 Task: Create a section DevOps Automation Sprint and in the section, add a milestone Chatbot Integration in the project Wizardry.
Action: Mouse moved to (47, 432)
Screenshot: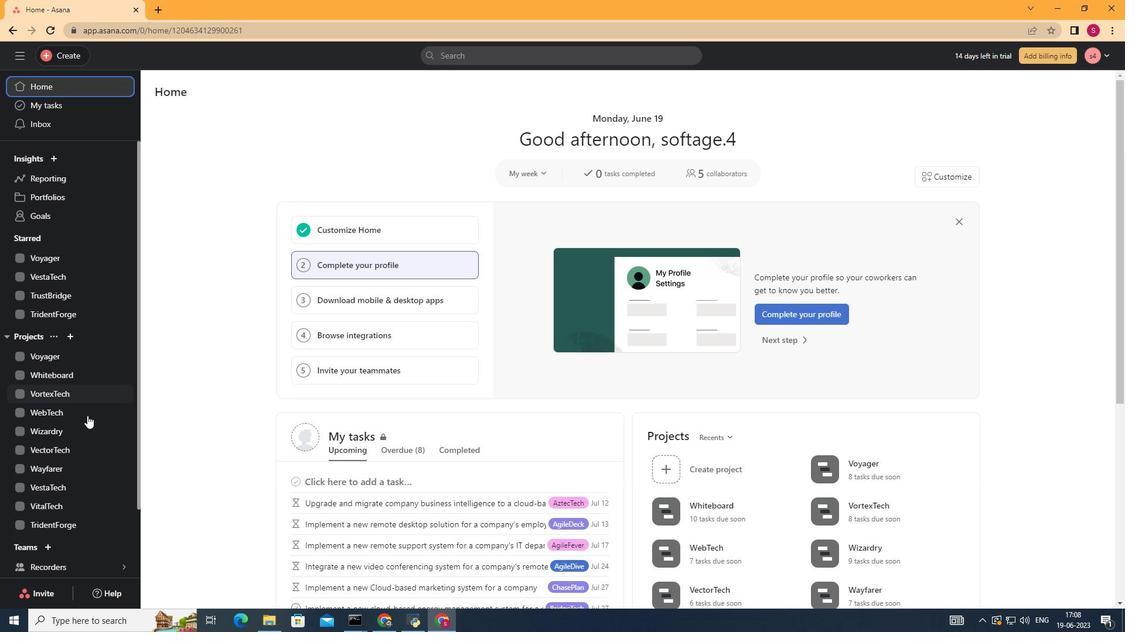 
Action: Mouse pressed left at (47, 432)
Screenshot: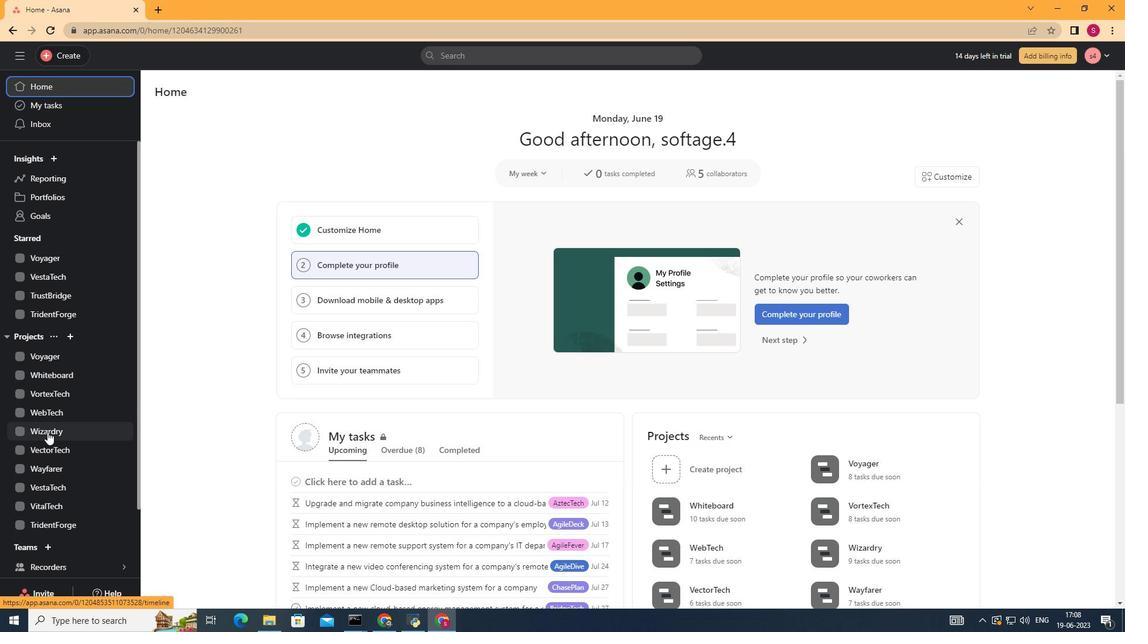 
Action: Mouse moved to (191, 559)
Screenshot: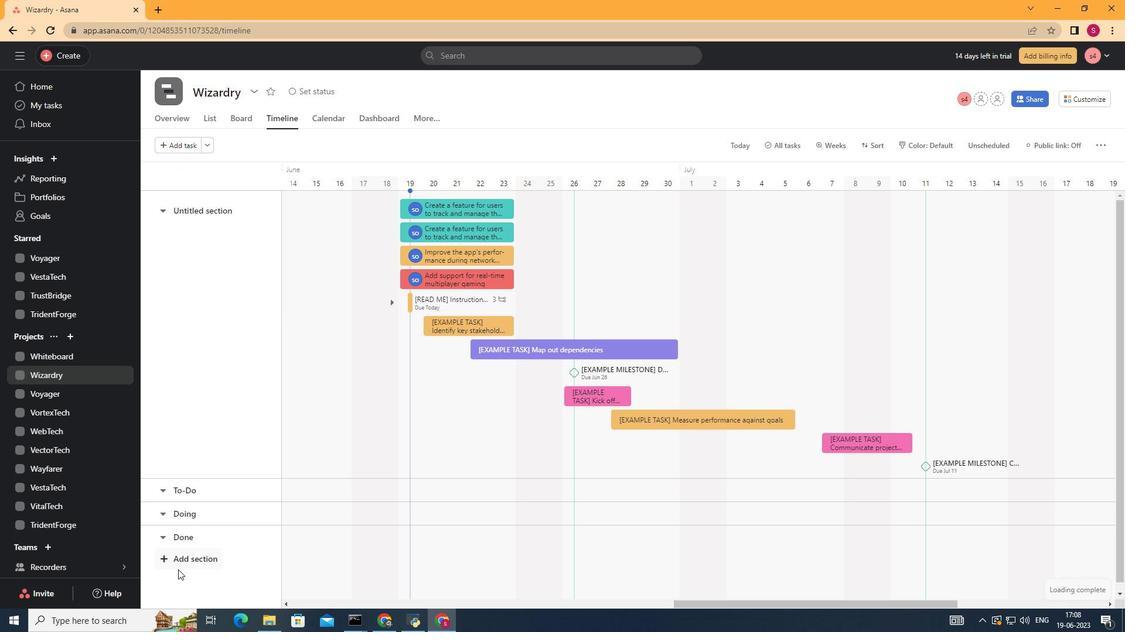 
Action: Mouse pressed left at (191, 559)
Screenshot: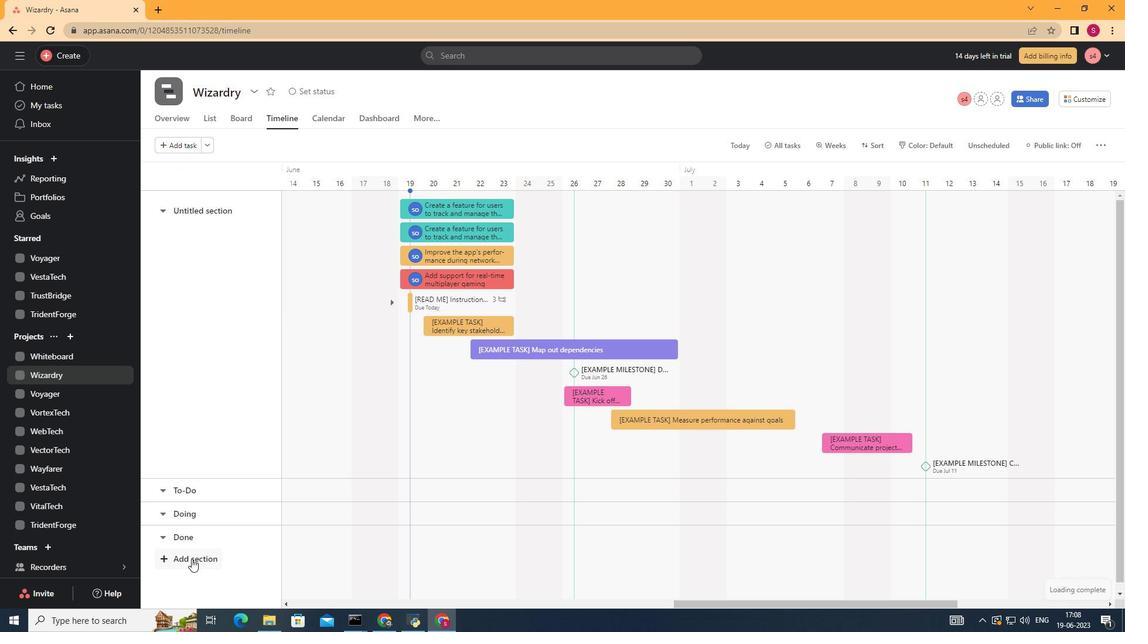 
Action: Mouse moved to (193, 549)
Screenshot: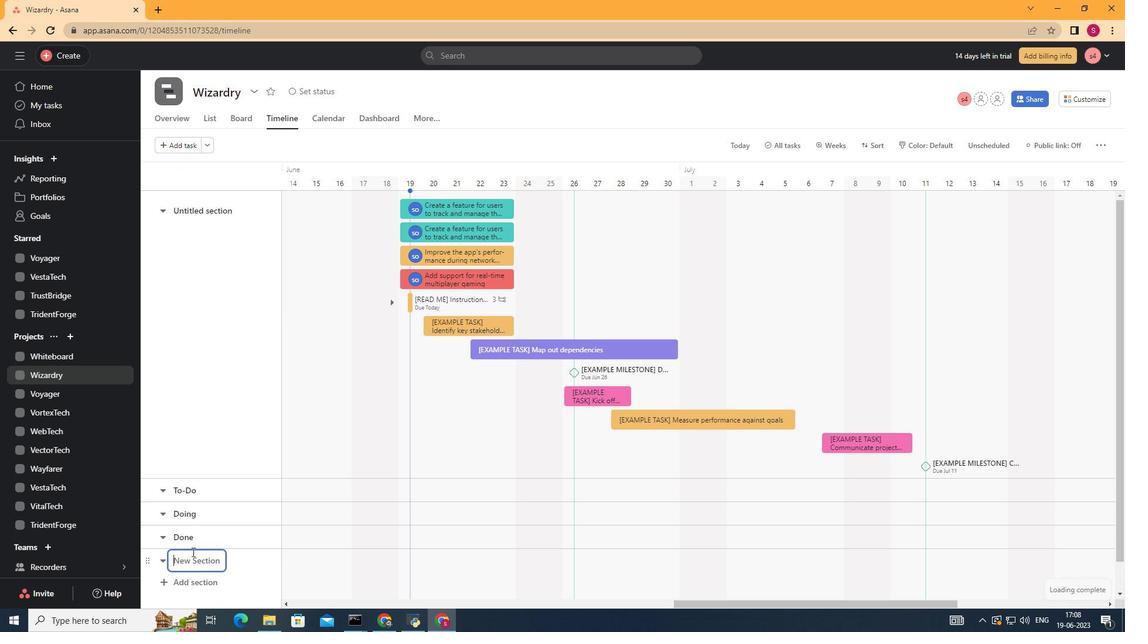 
Action: Key pressed <Key.shift>Dev<Key.shift>Ops<Key.space><Key.shift>Automation<Key.space><Key.shift>Sprint<Key.enter>
Screenshot: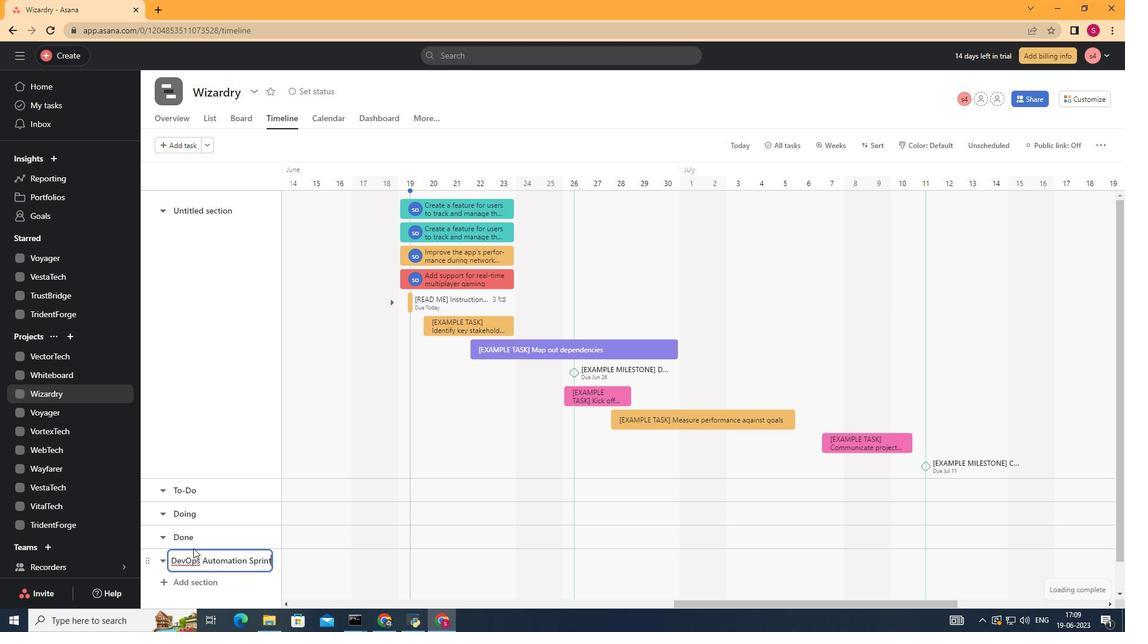 
Action: Mouse moved to (335, 561)
Screenshot: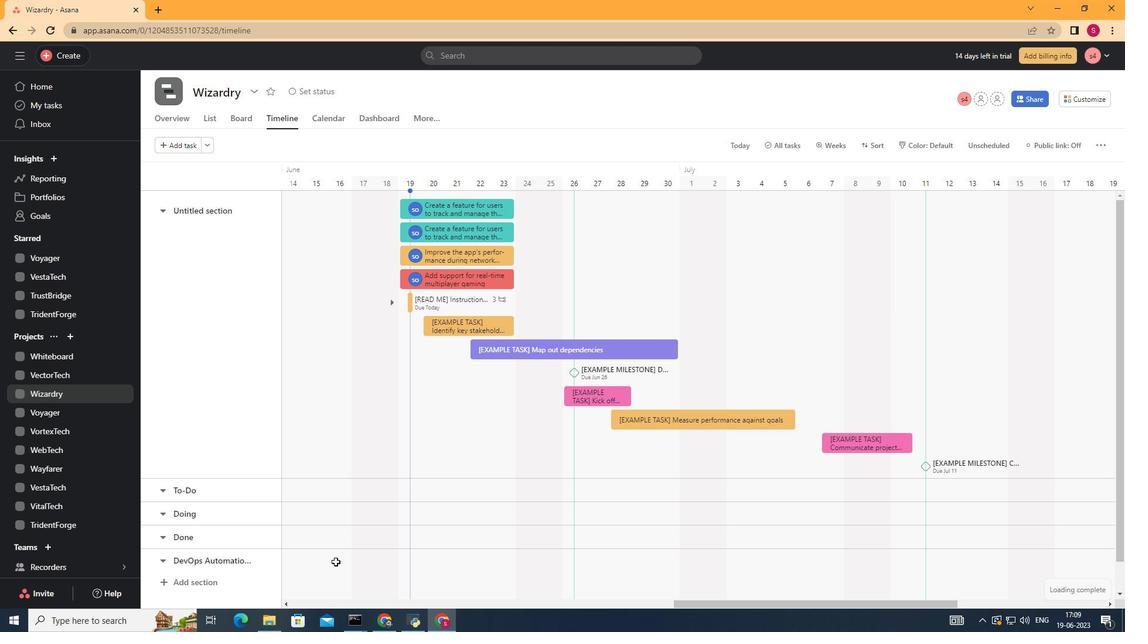 
Action: Mouse pressed left at (335, 561)
Screenshot: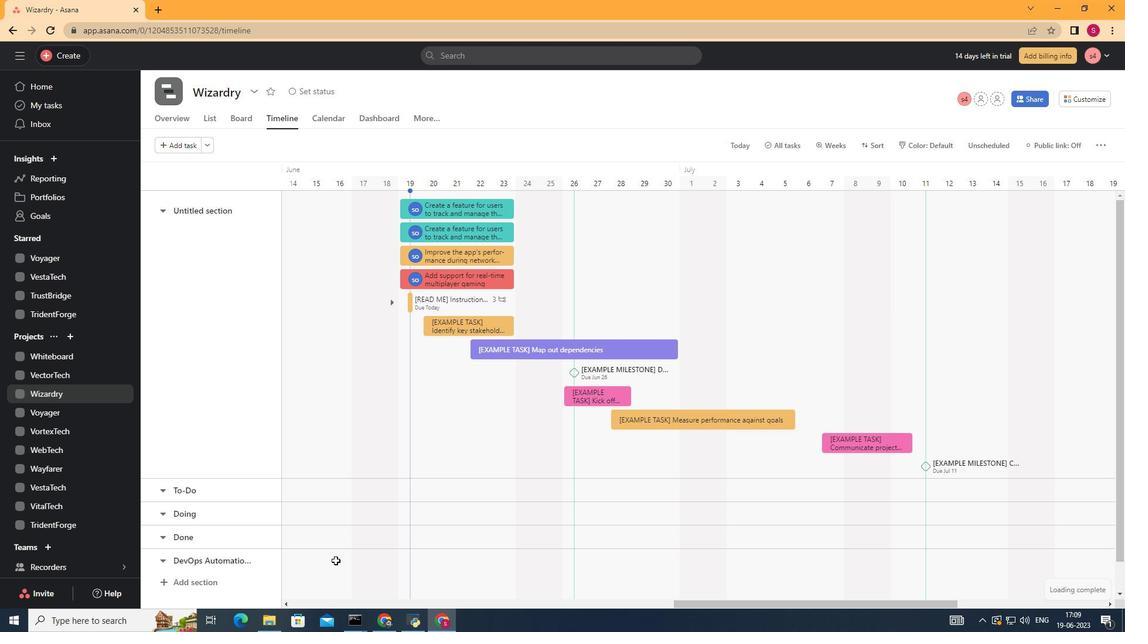 
Action: Mouse moved to (334, 561)
Screenshot: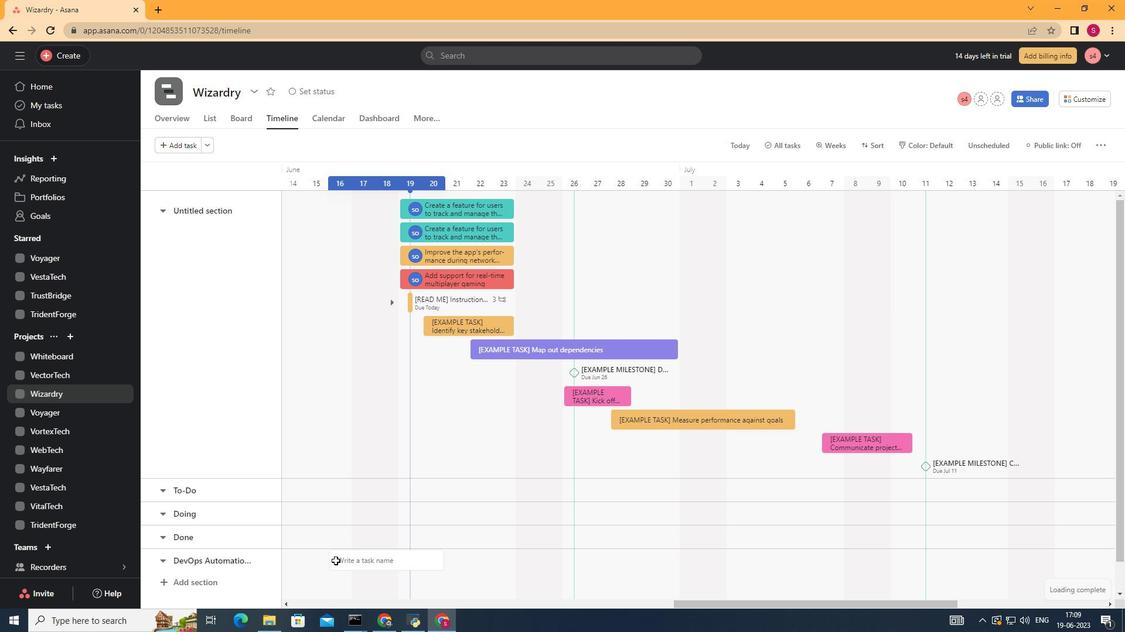 
Action: Key pressed <Key.shift><Key.shift><Key.shift><Key.shift><Key.shift><Key.shift><Key.shift><Key.shift><Key.shift><Key.shift><Key.shift><Key.shift><Key.shift><Key.shift><Key.shift><Key.shift><Key.shift><Key.shift><Key.shift><Key.shift><Key.shift><Key.shift>Chatbot<Key.space><Key.shift>Integration<Key.enter>
Screenshot: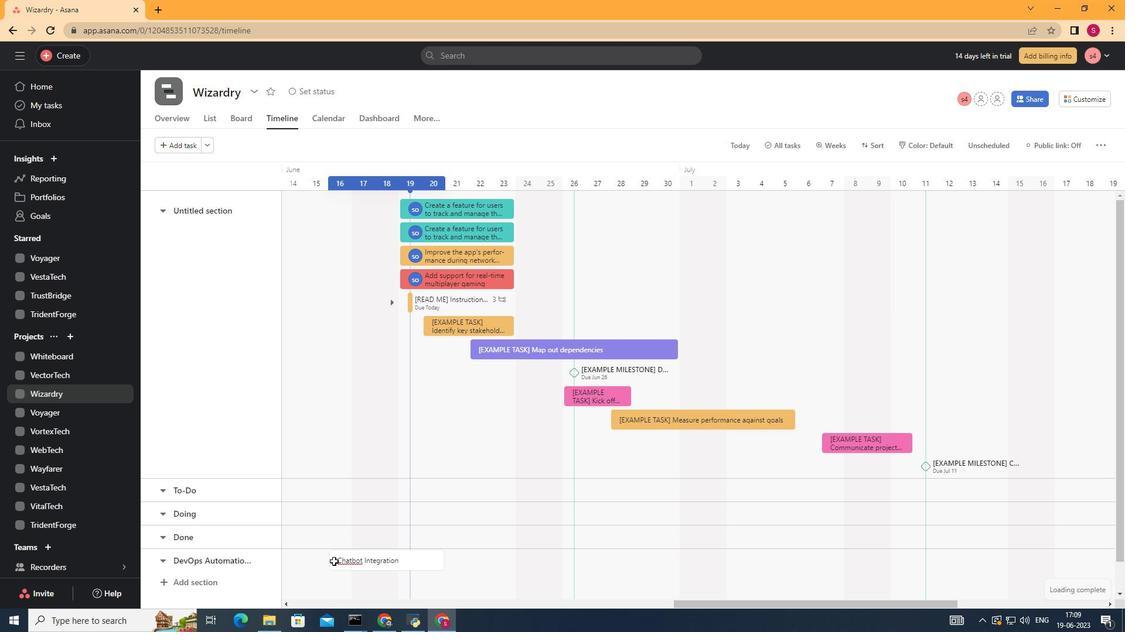 
Action: Mouse moved to (372, 563)
Screenshot: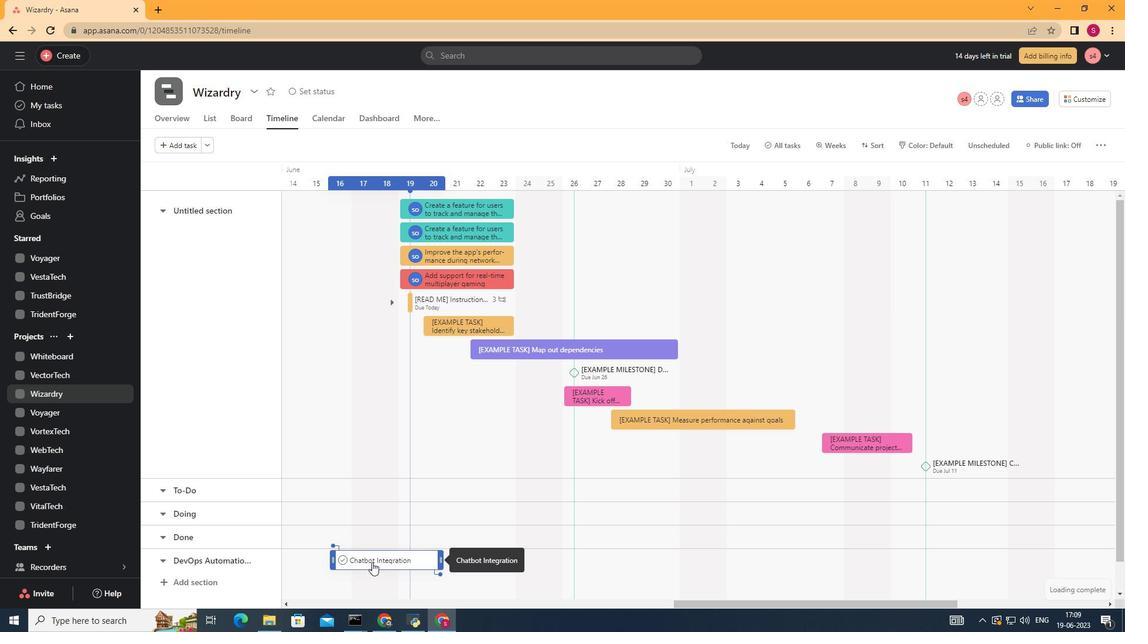 
Action: Mouse pressed right at (372, 563)
Screenshot: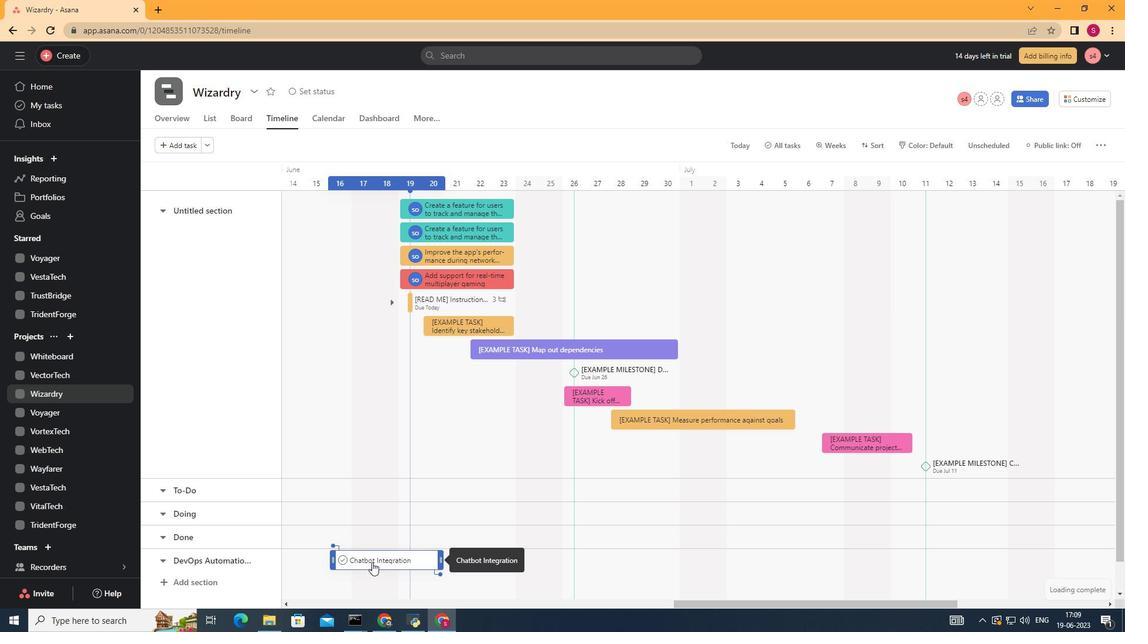 
Action: Mouse moved to (424, 505)
Screenshot: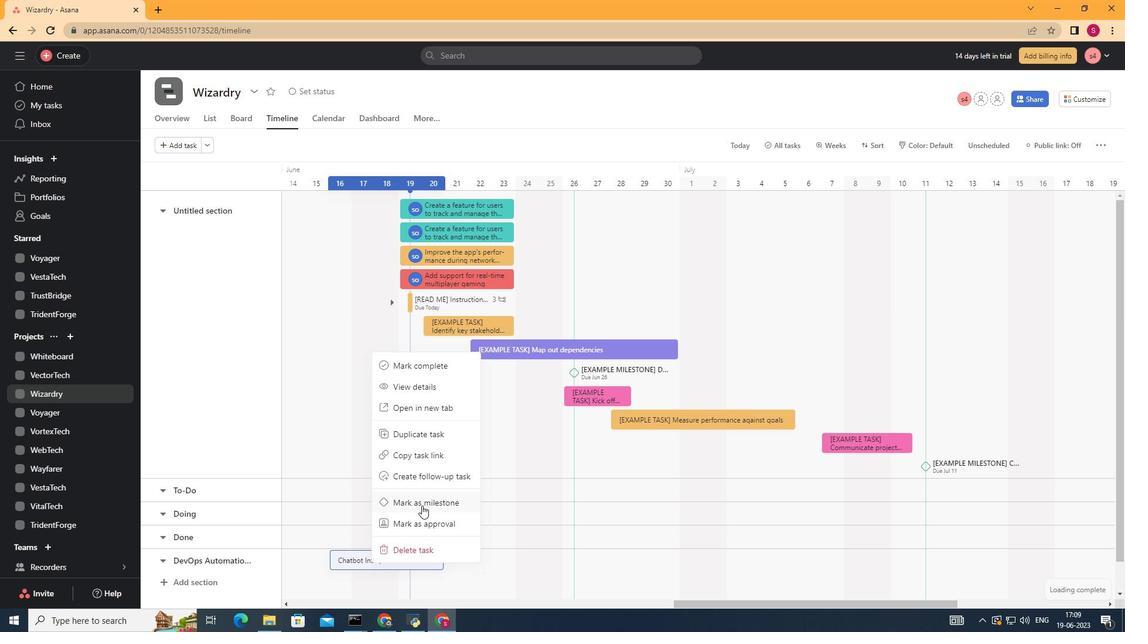 
Action: Mouse pressed left at (424, 505)
Screenshot: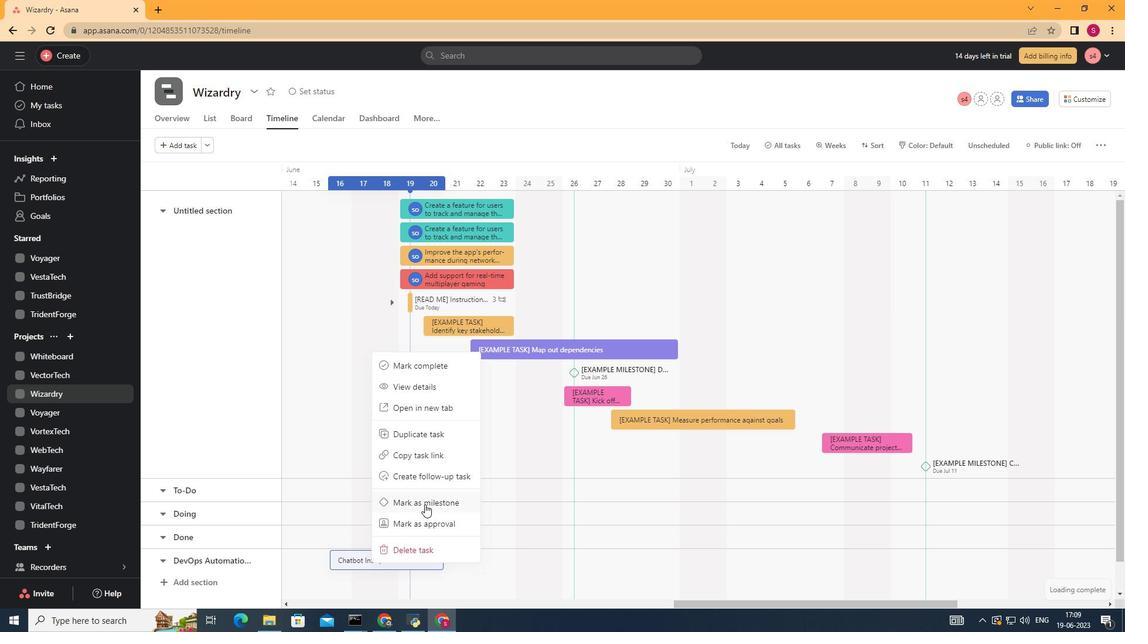 
Action: Mouse moved to (249, 577)
Screenshot: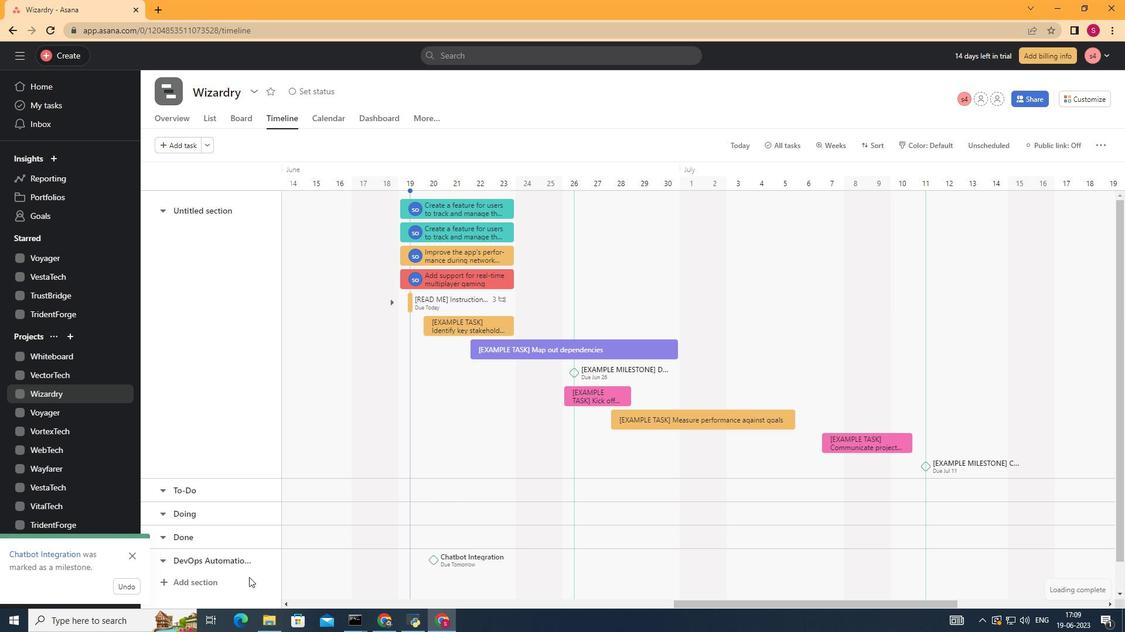 
